 Task: Plan a hiking trip to a forest trail on the 12th at 9:00 AM.
Action: Mouse pressed left at (131, 196)
Screenshot: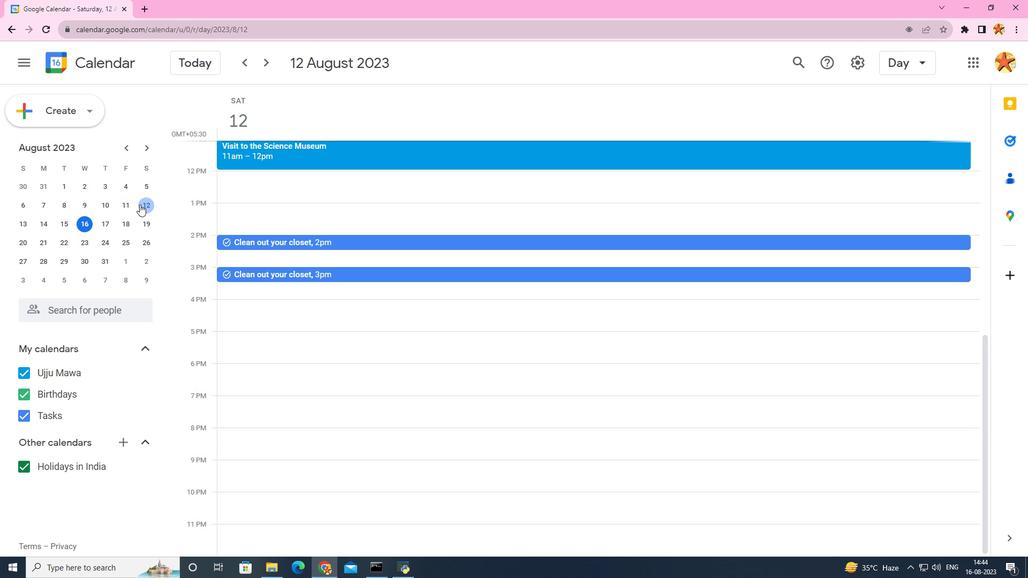
Action: Mouse moved to (267, 219)
Screenshot: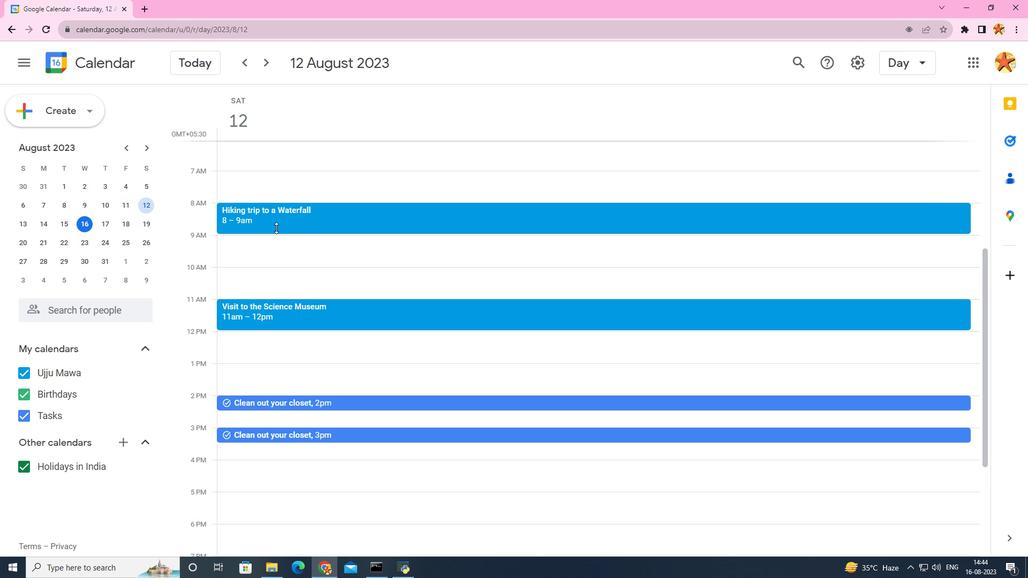 
Action: Mouse scrolled (267, 220) with delta (0, 0)
Screenshot: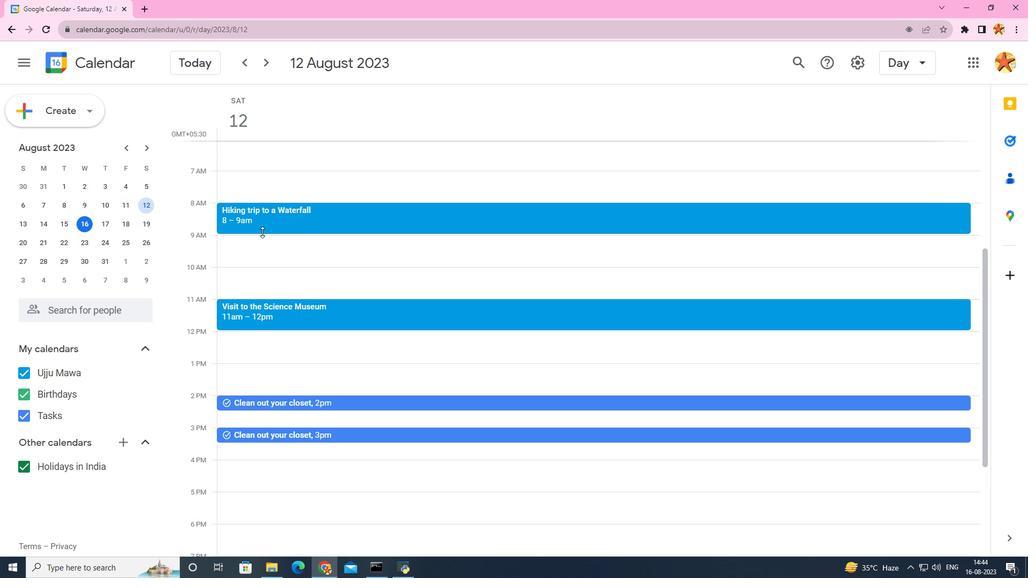 
Action: Mouse scrolled (267, 220) with delta (0, 0)
Screenshot: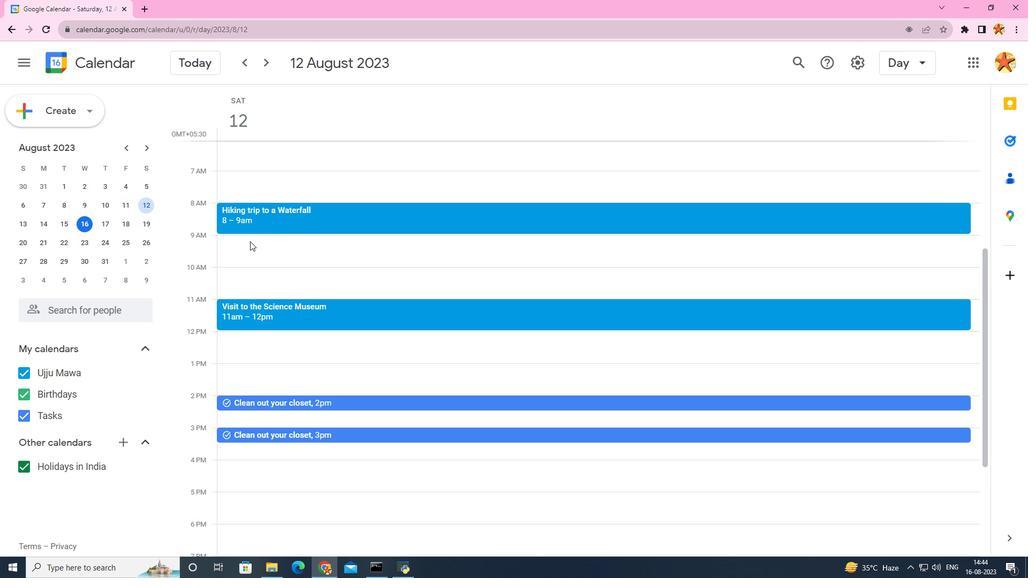 
Action: Mouse scrolled (267, 220) with delta (0, 0)
Screenshot: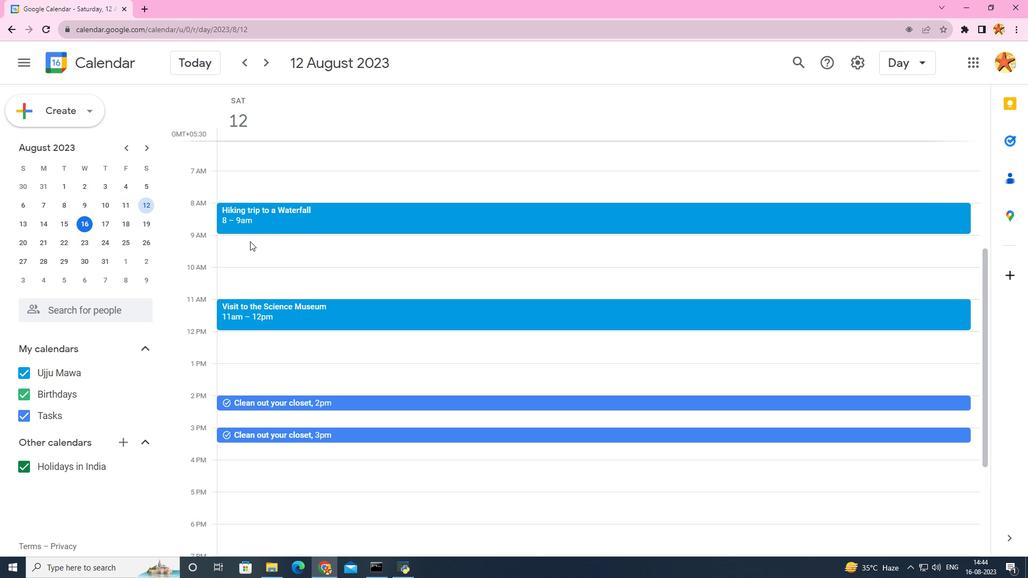 
Action: Mouse moved to (240, 233)
Screenshot: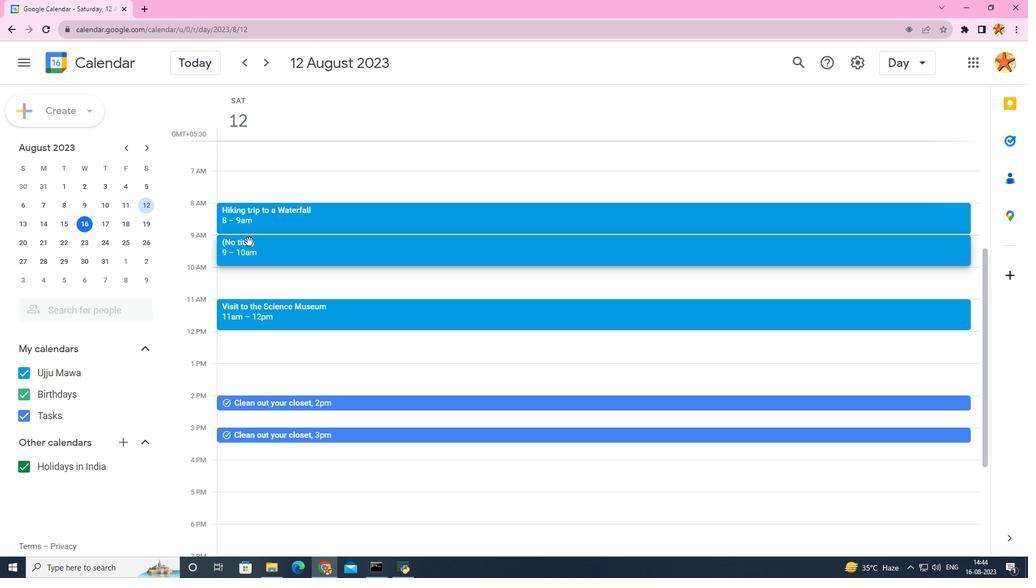 
Action: Mouse pressed left at (240, 233)
Screenshot: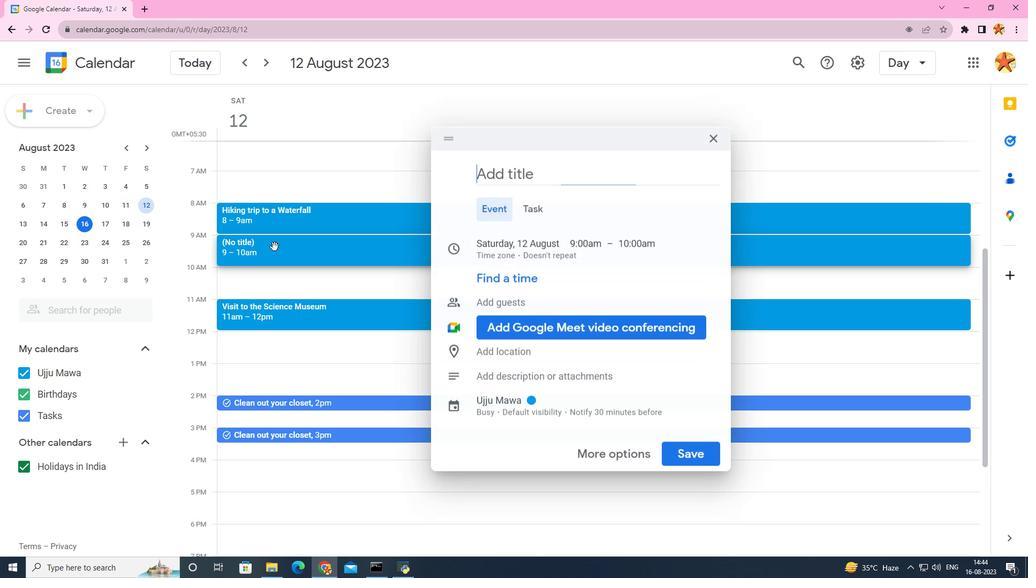 
Action: Mouse moved to (530, 164)
Screenshot: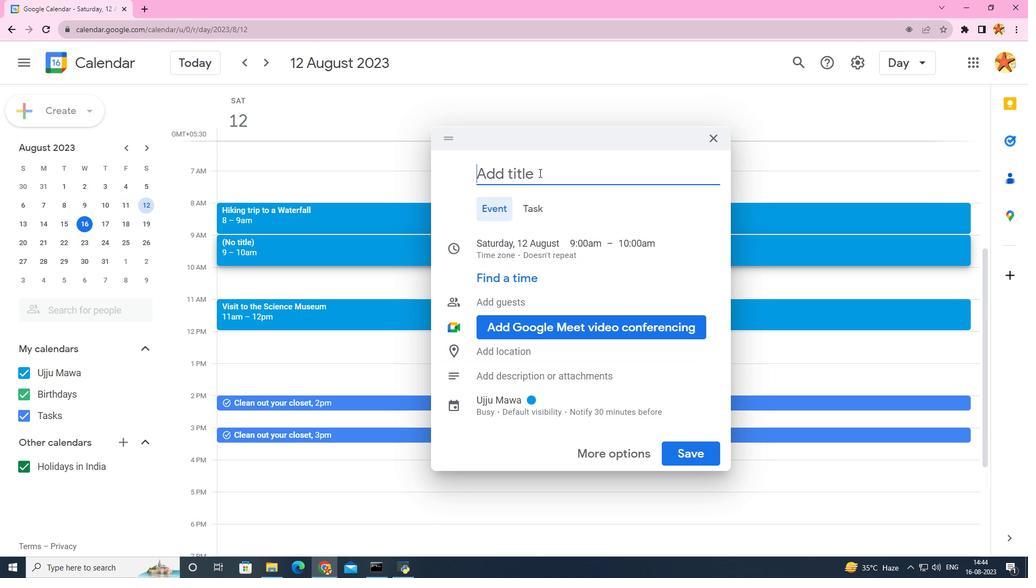
Action: Key pressed <Key.caps_lock>H<Key.caps_lock>iking<Key.space>trip<Key.space>to<Key.space>the<Key.space>fpo<Key.backspace><Key.backspace>orest<Key.space>trail
Screenshot: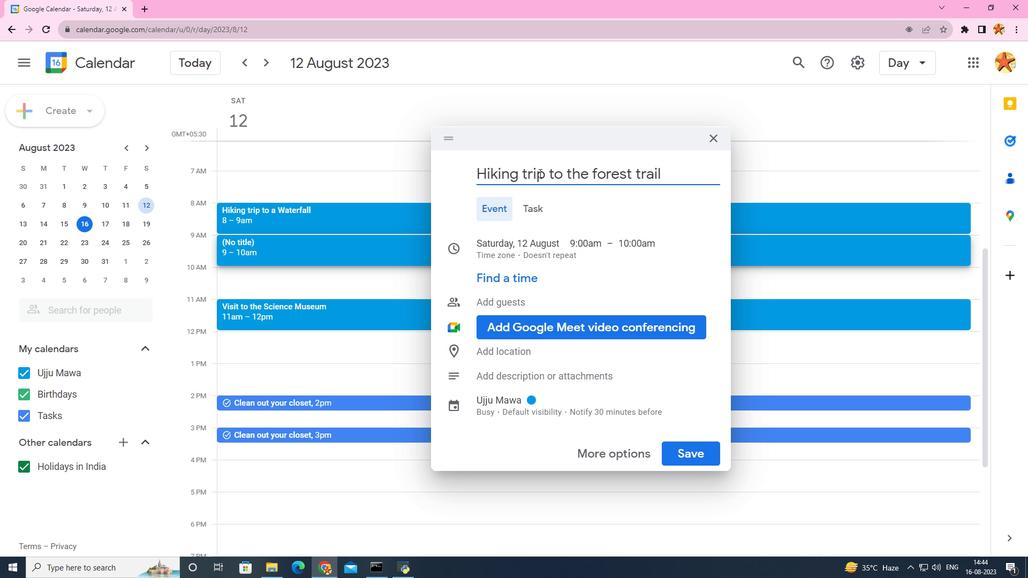 
Action: Mouse moved to (681, 440)
Screenshot: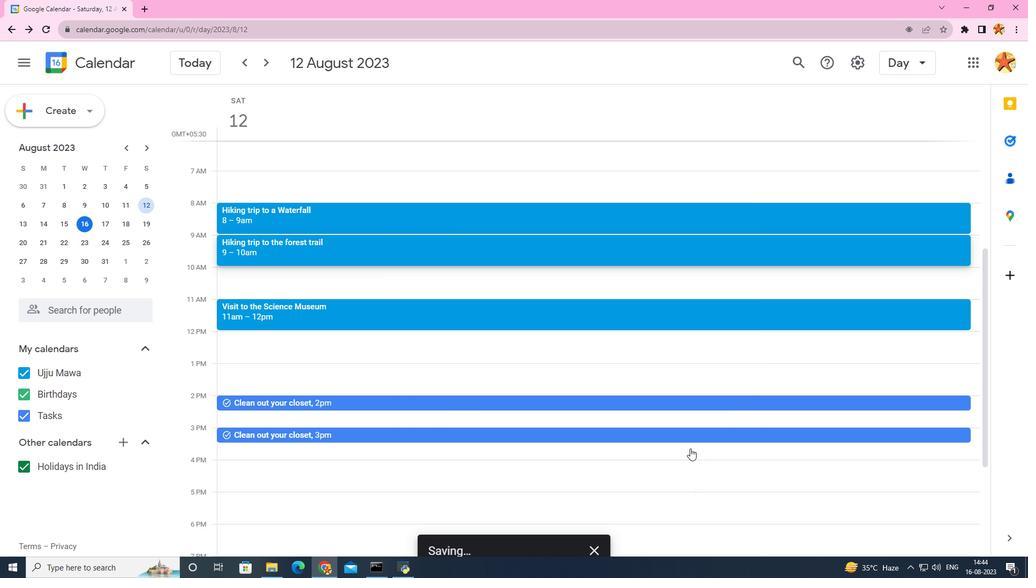 
Action: Mouse pressed left at (681, 440)
Screenshot: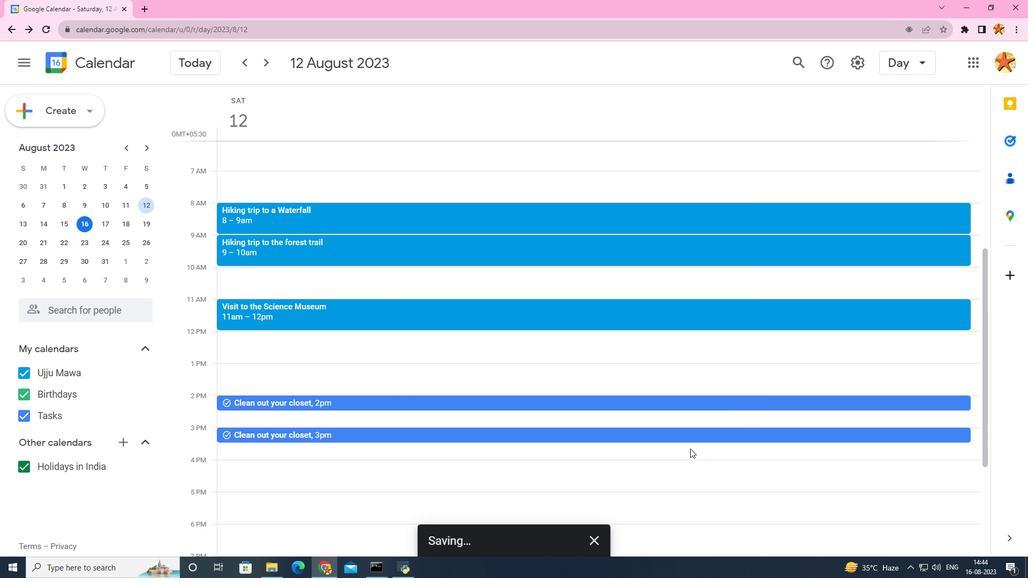 
Action: Mouse moved to (681, 440)
Screenshot: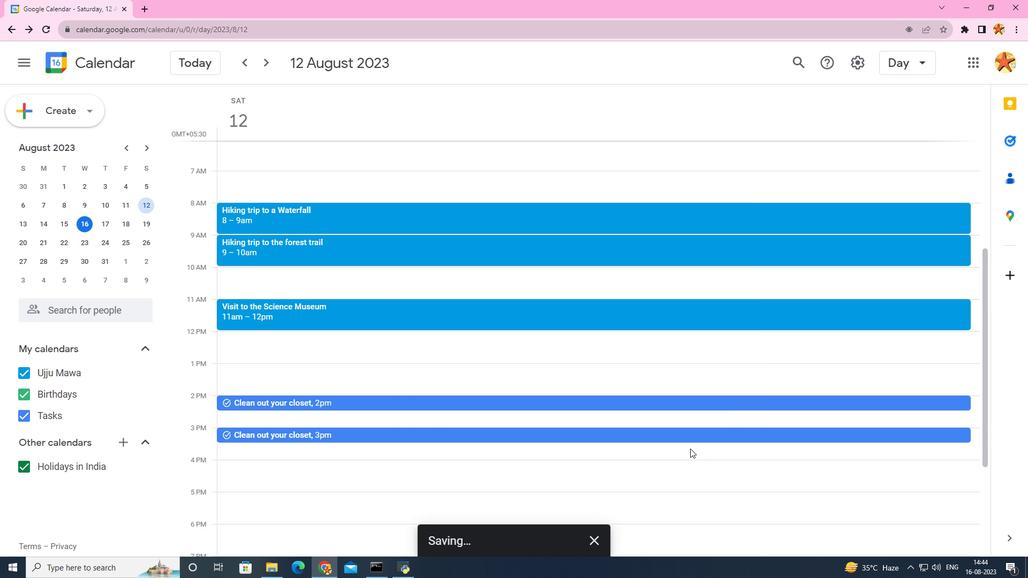 
